 Task: Write subject "Target audience".
Action: Mouse moved to (1268, 105)
Screenshot: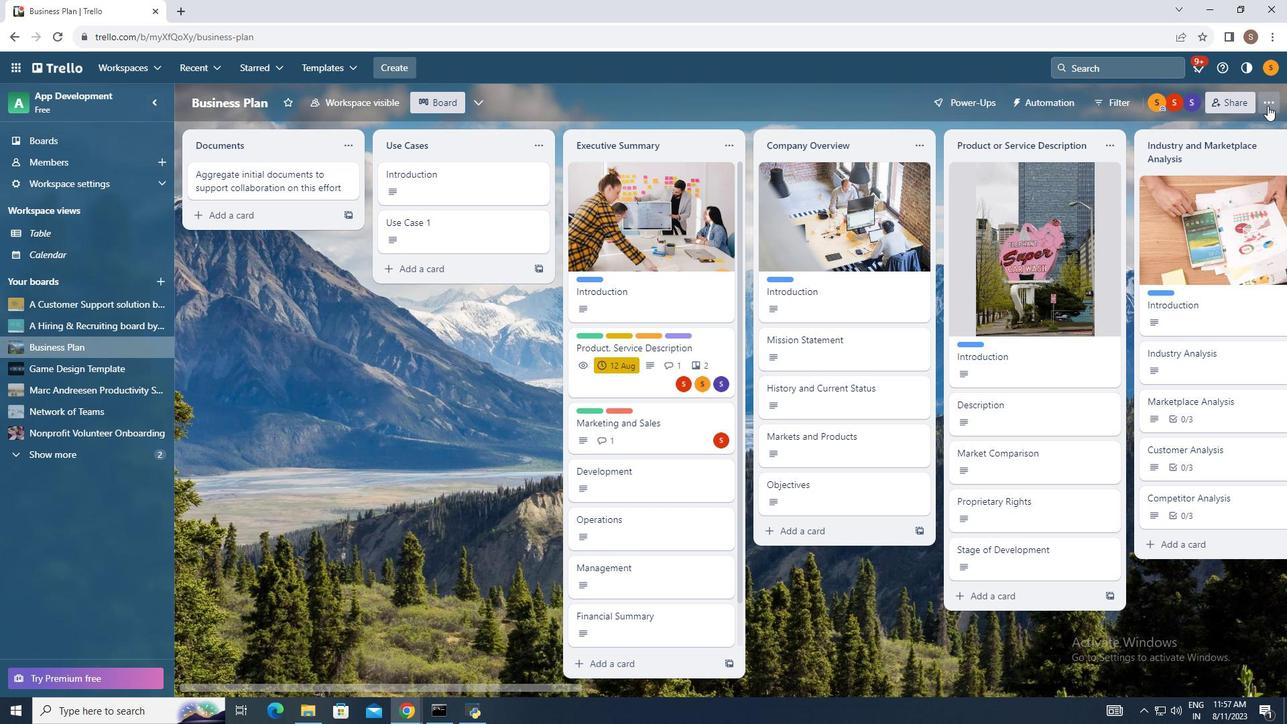 
Action: Mouse pressed left at (1268, 105)
Screenshot: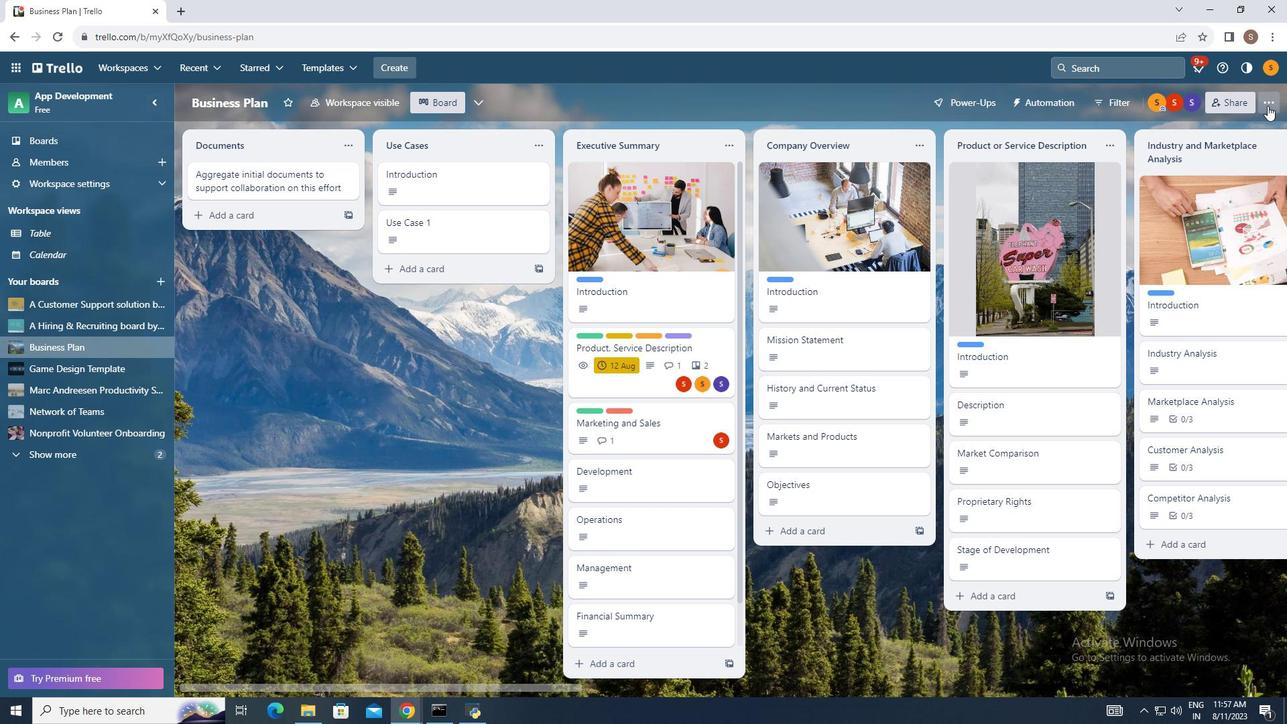 
Action: Mouse moved to (1159, 270)
Screenshot: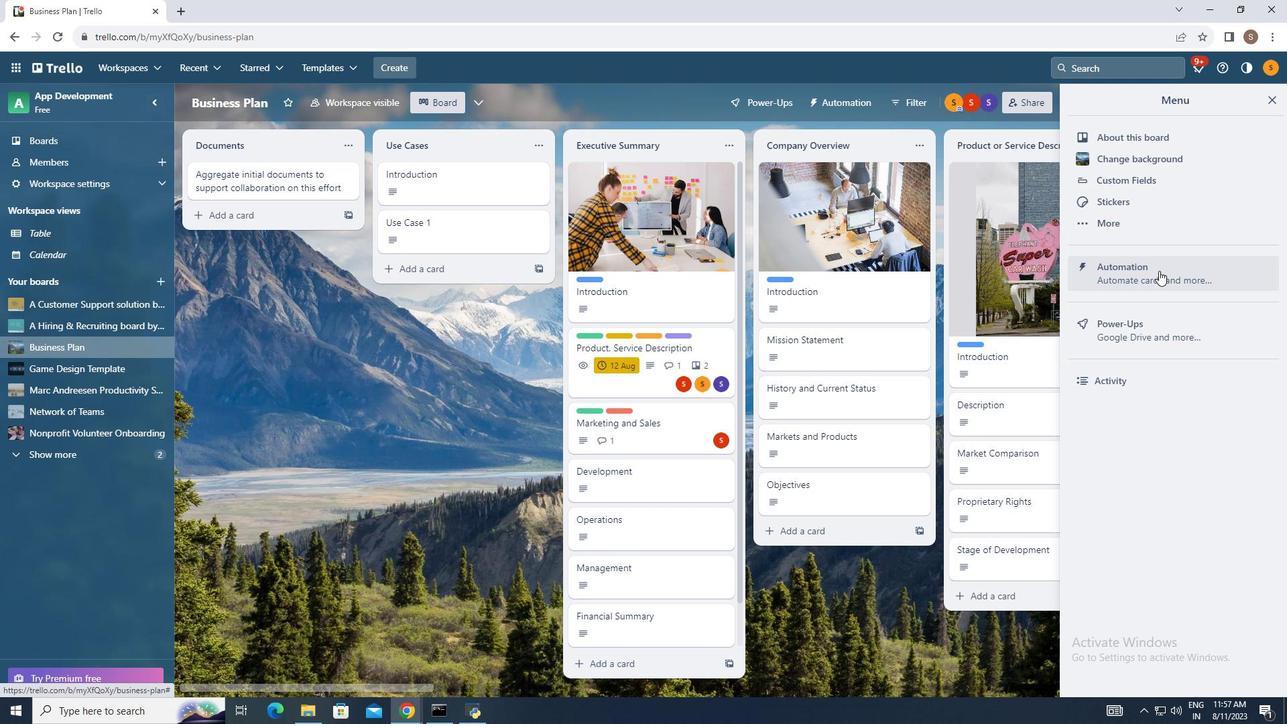 
Action: Mouse pressed left at (1159, 270)
Screenshot: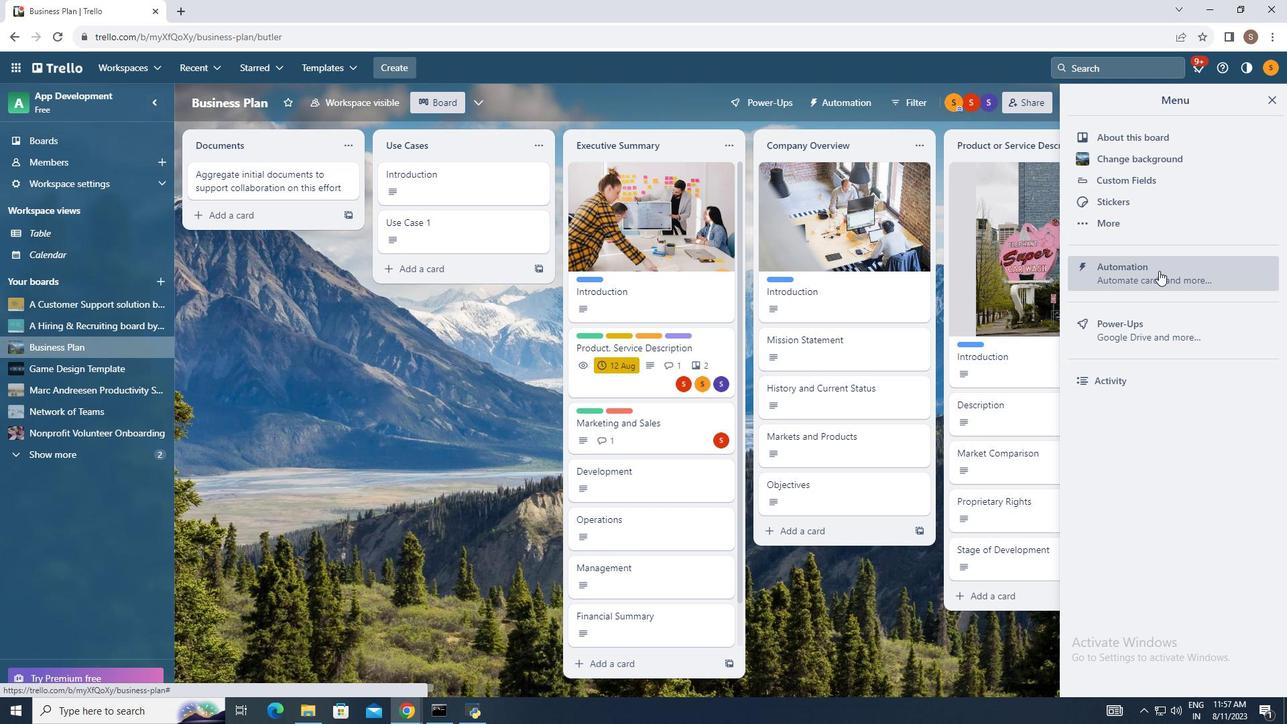 
Action: Mouse moved to (251, 321)
Screenshot: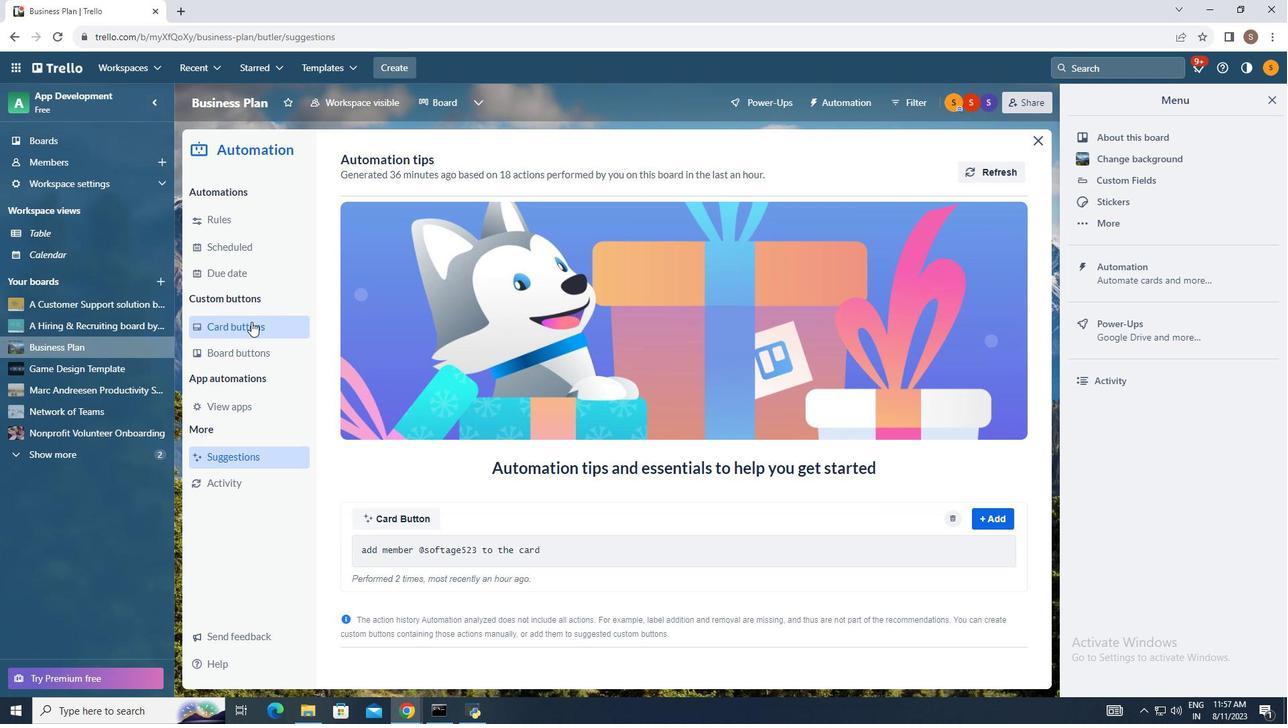 
Action: Mouse pressed left at (251, 321)
Screenshot: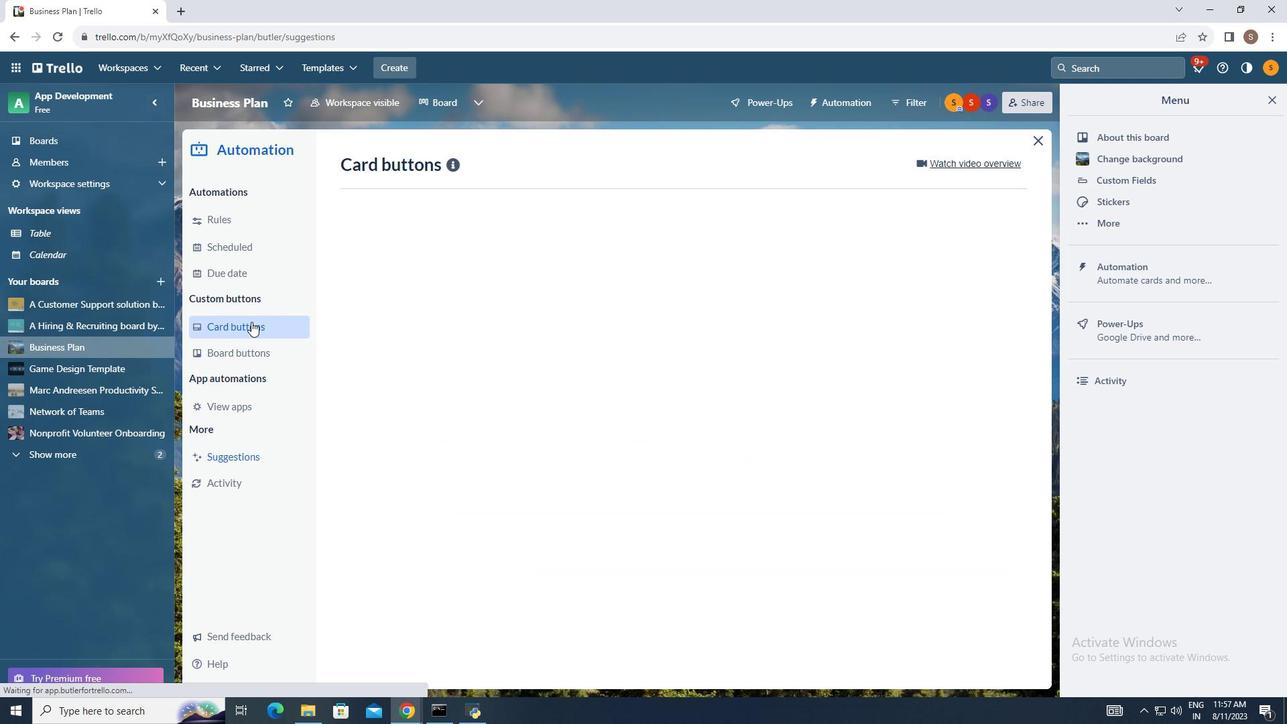 
Action: Mouse moved to (982, 162)
Screenshot: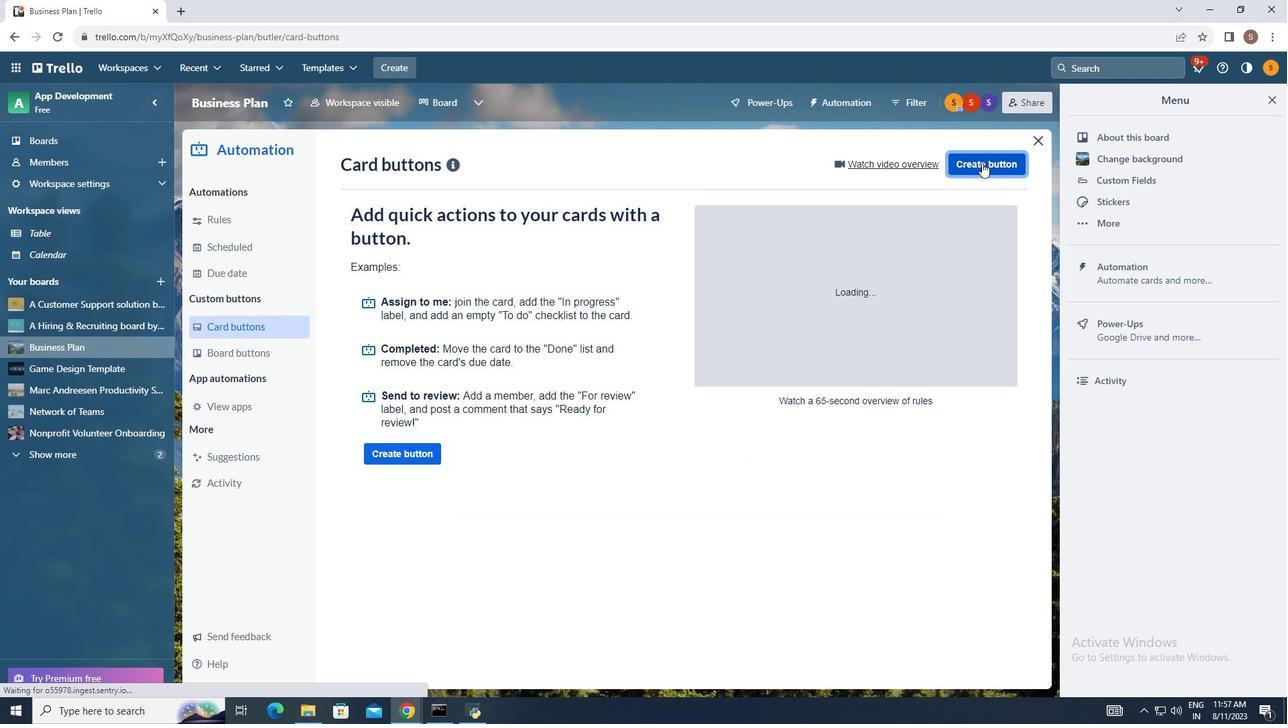 
Action: Mouse pressed left at (982, 162)
Screenshot: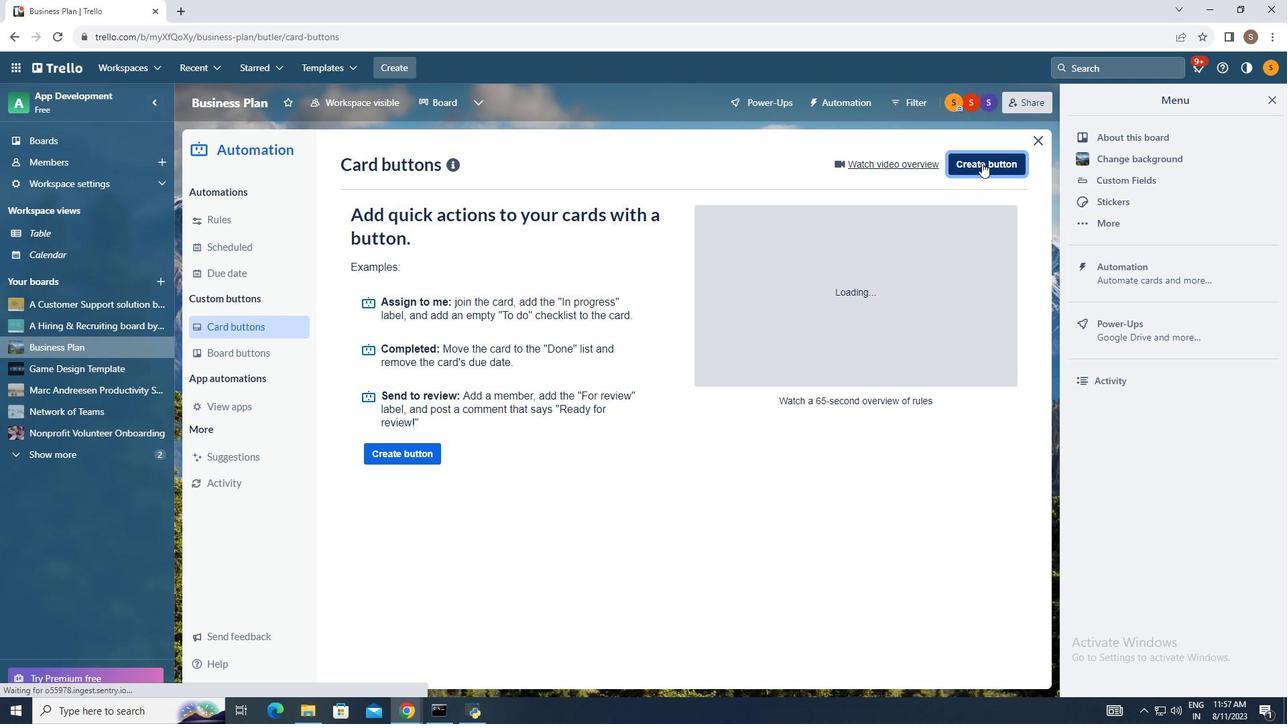 
Action: Mouse moved to (671, 356)
Screenshot: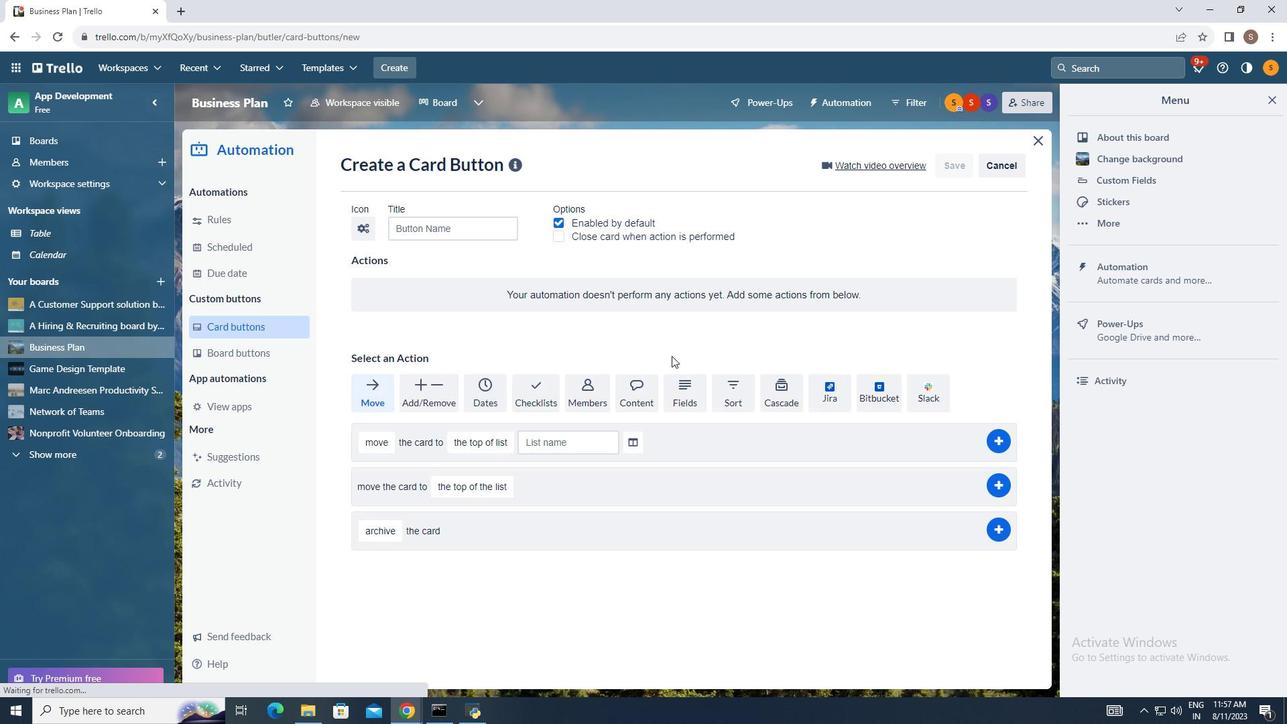 
Action: Mouse pressed left at (671, 356)
Screenshot: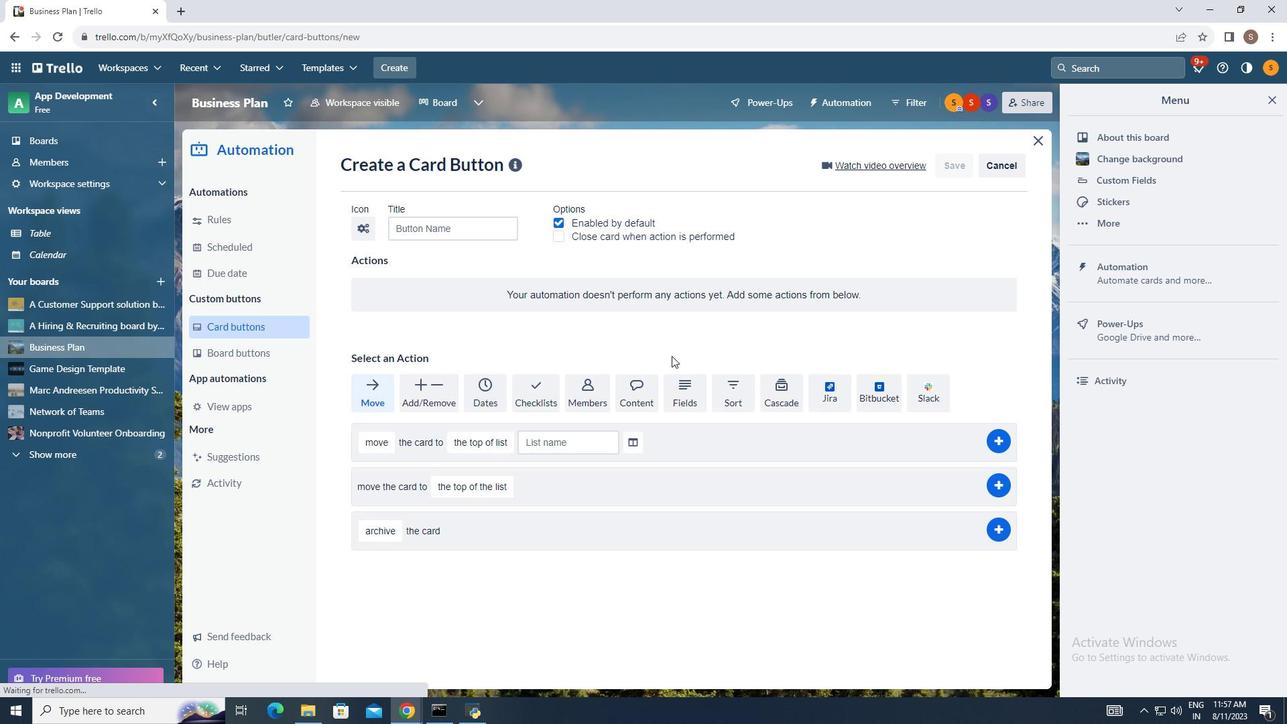 
Action: Mouse moved to (625, 390)
Screenshot: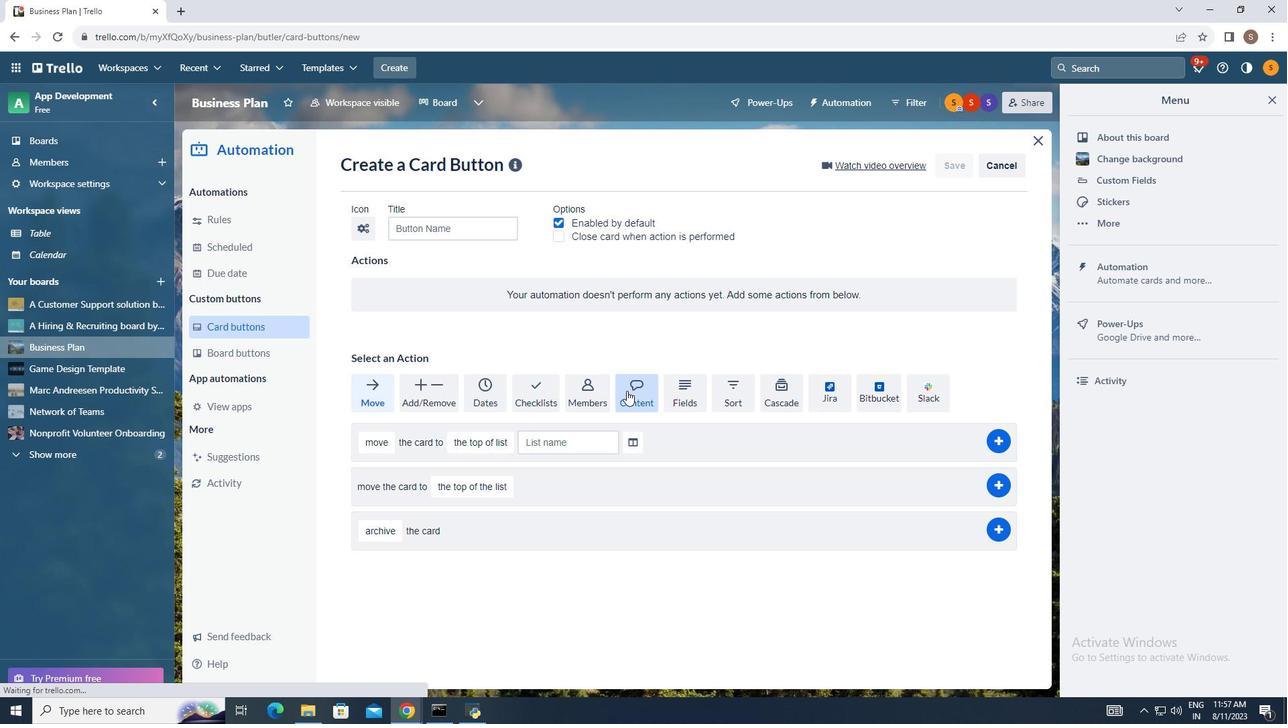 
Action: Mouse pressed left at (625, 390)
Screenshot: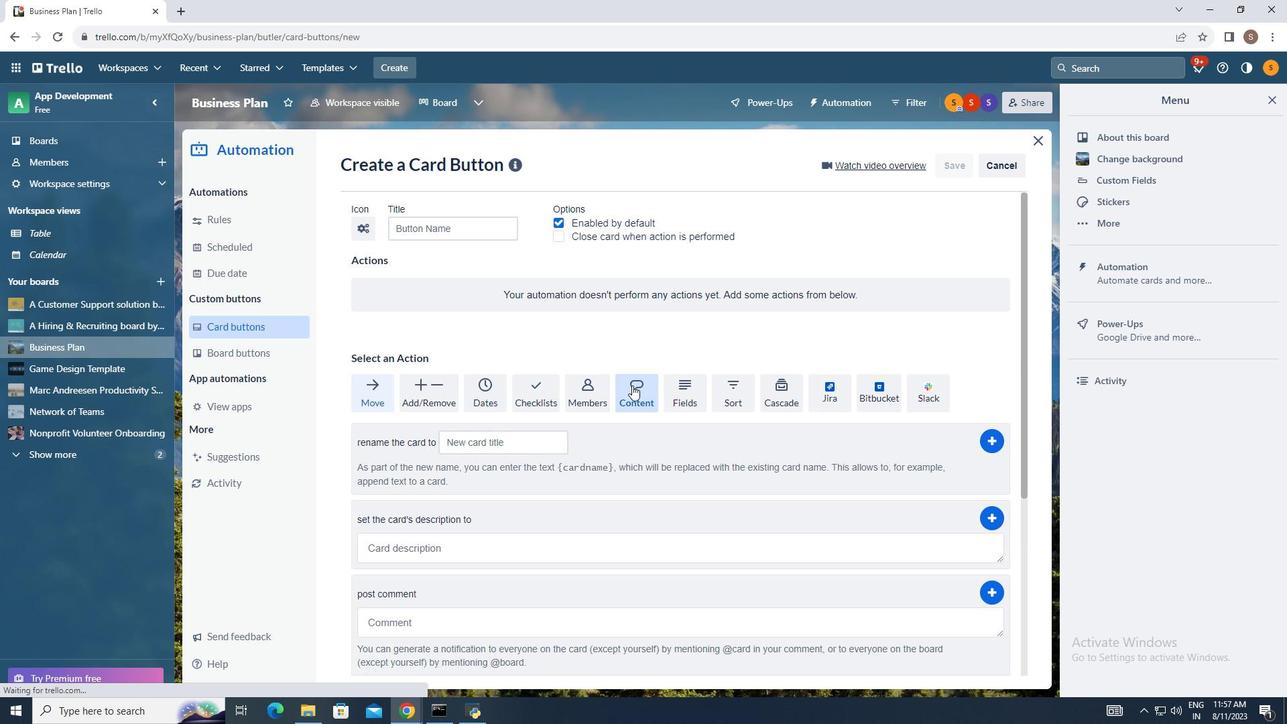 
Action: Mouse moved to (572, 508)
Screenshot: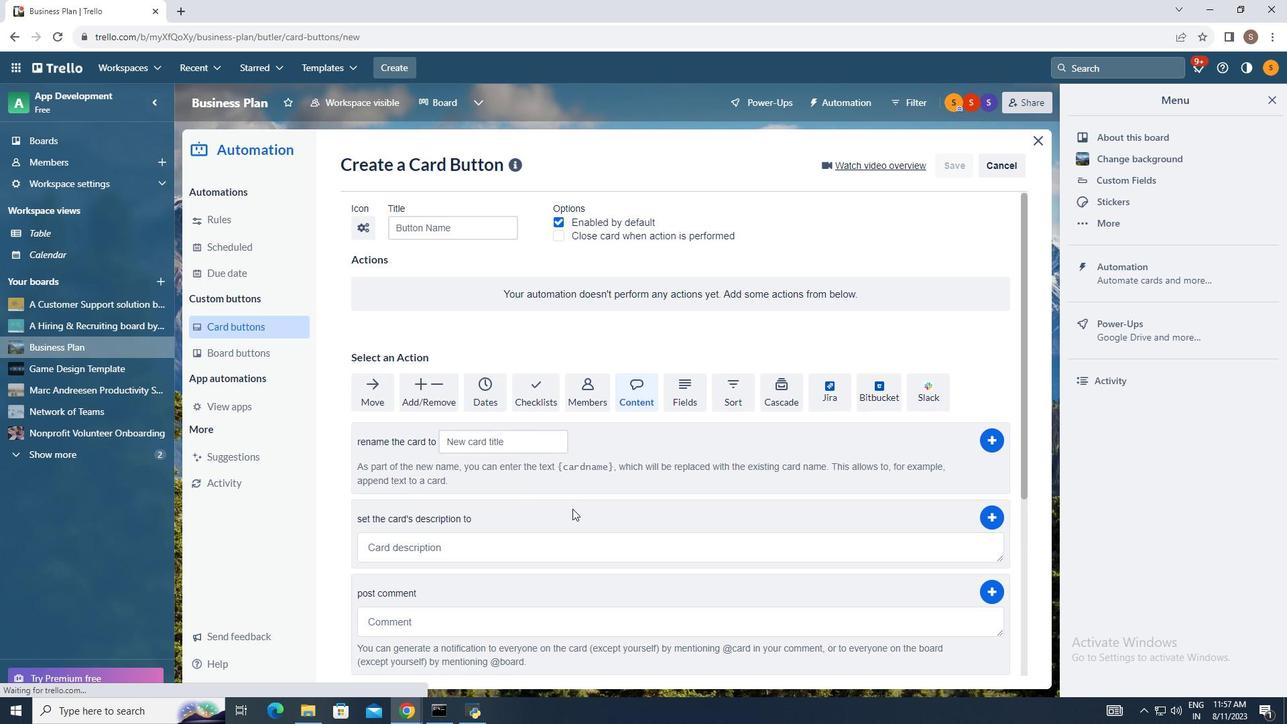 
Action: Mouse scrolled (572, 508) with delta (0, 0)
Screenshot: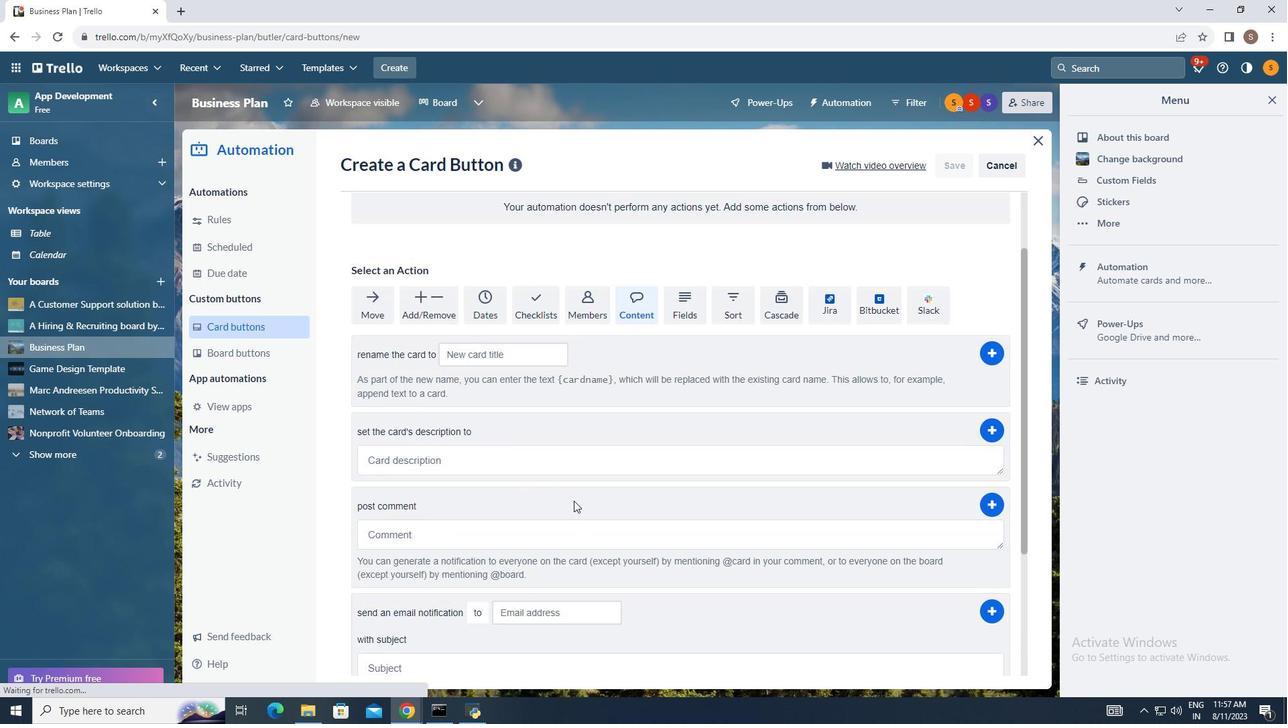 
Action: Mouse scrolled (572, 508) with delta (0, 0)
Screenshot: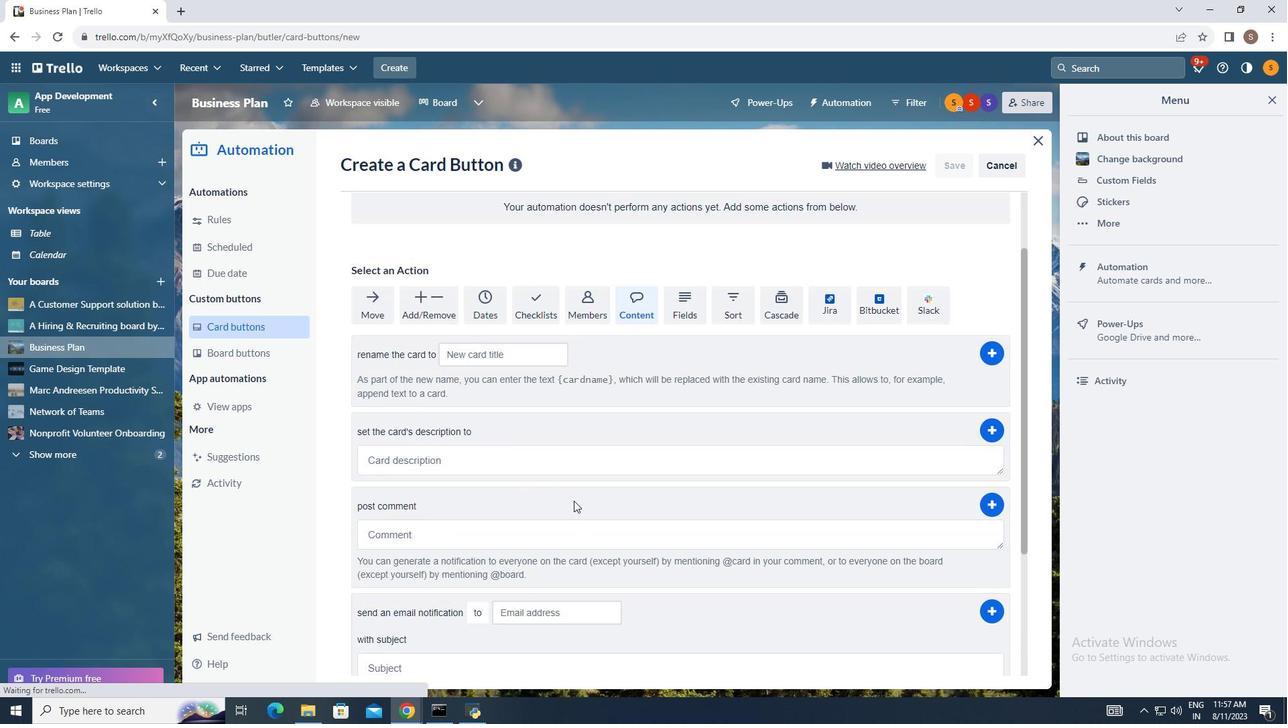 
Action: Mouse moved to (572, 506)
Screenshot: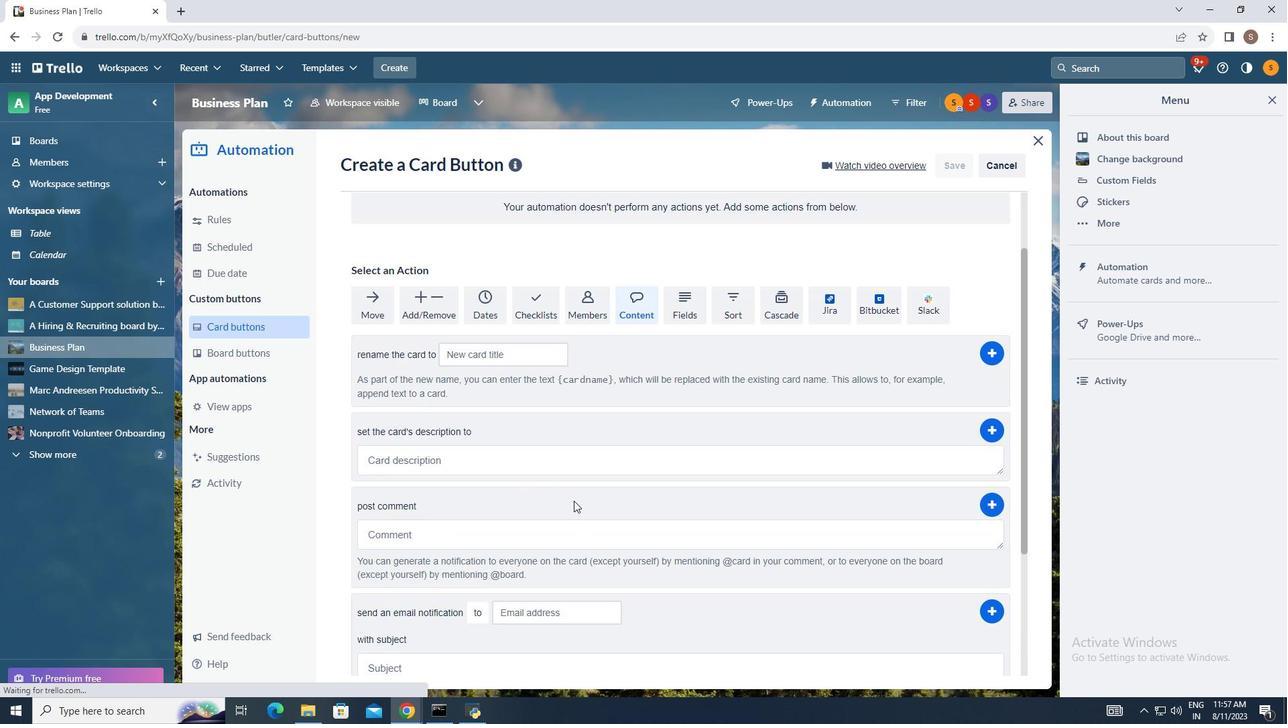 
Action: Mouse scrolled (572, 506) with delta (0, 0)
Screenshot: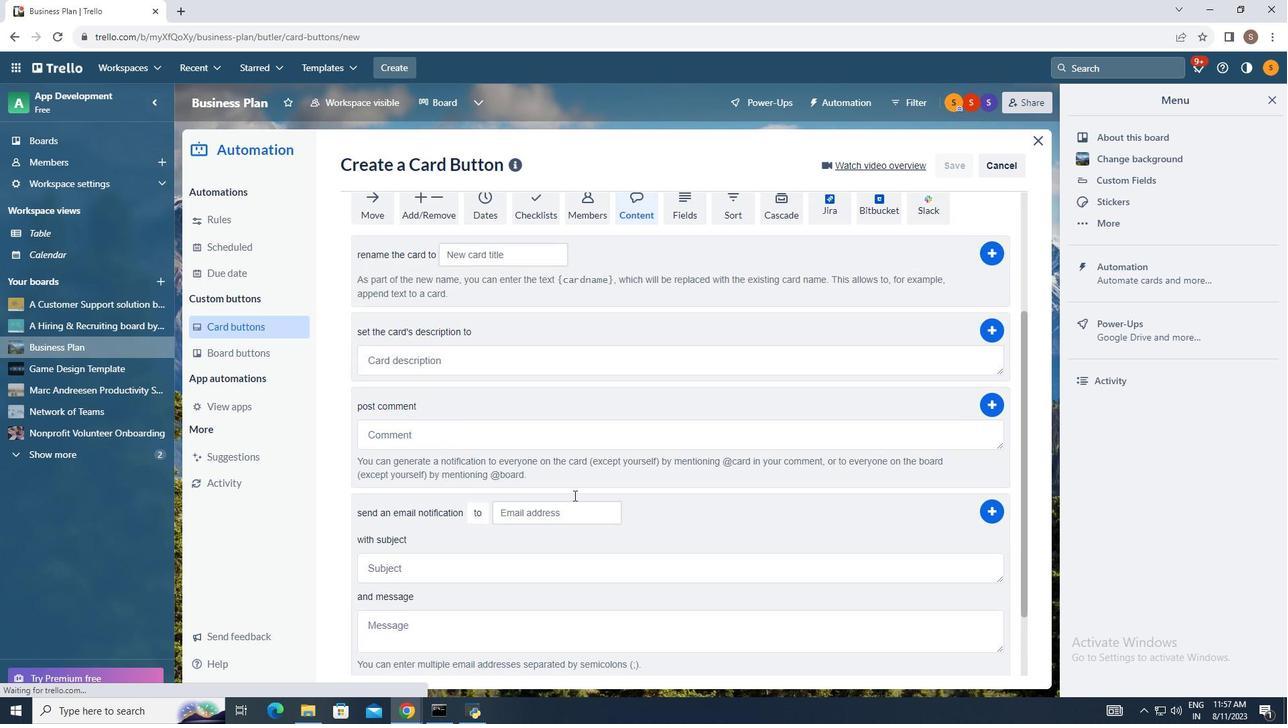 
Action: Mouse moved to (574, 492)
Screenshot: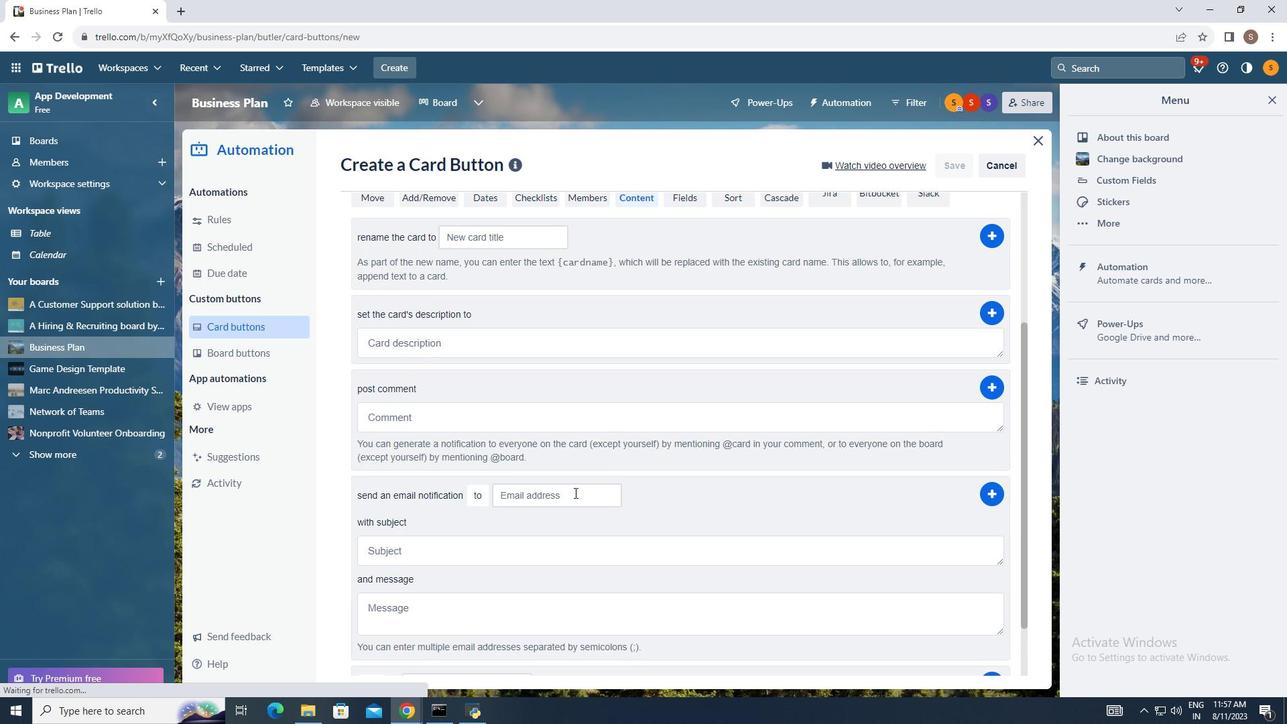 
Action: Mouse scrolled (574, 492) with delta (0, 0)
Screenshot: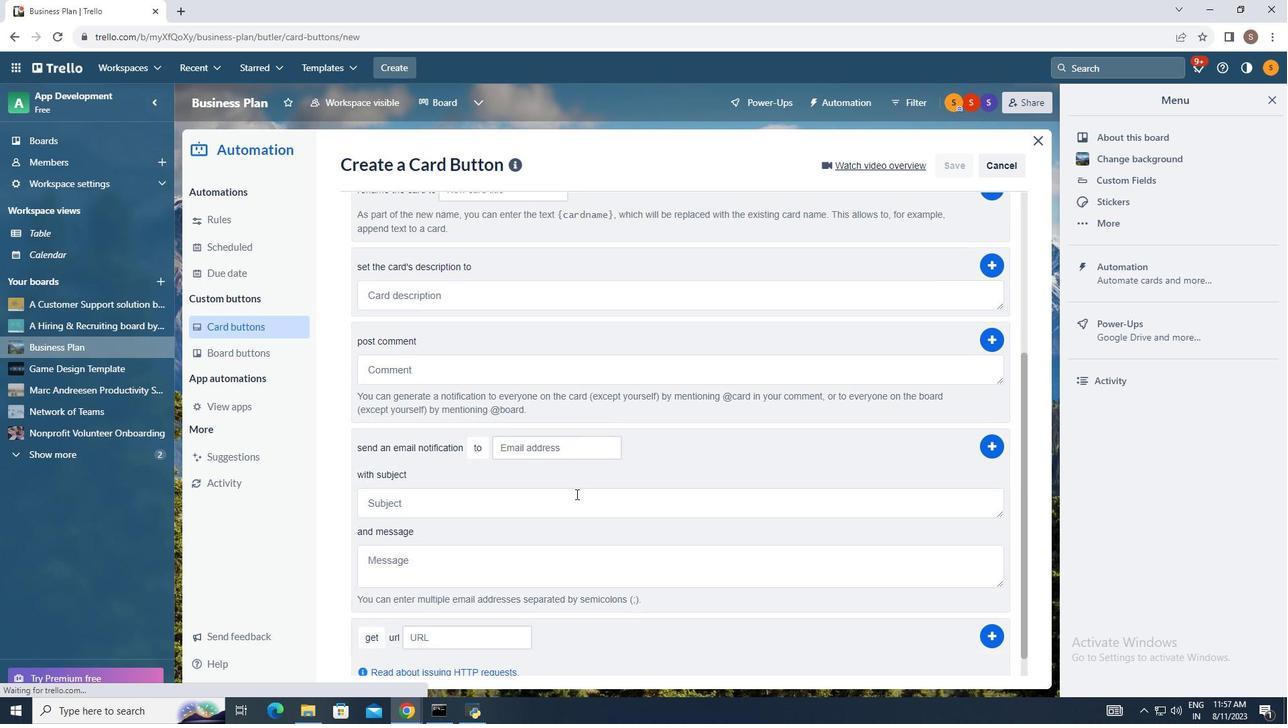 
Action: Mouse moved to (574, 492)
Screenshot: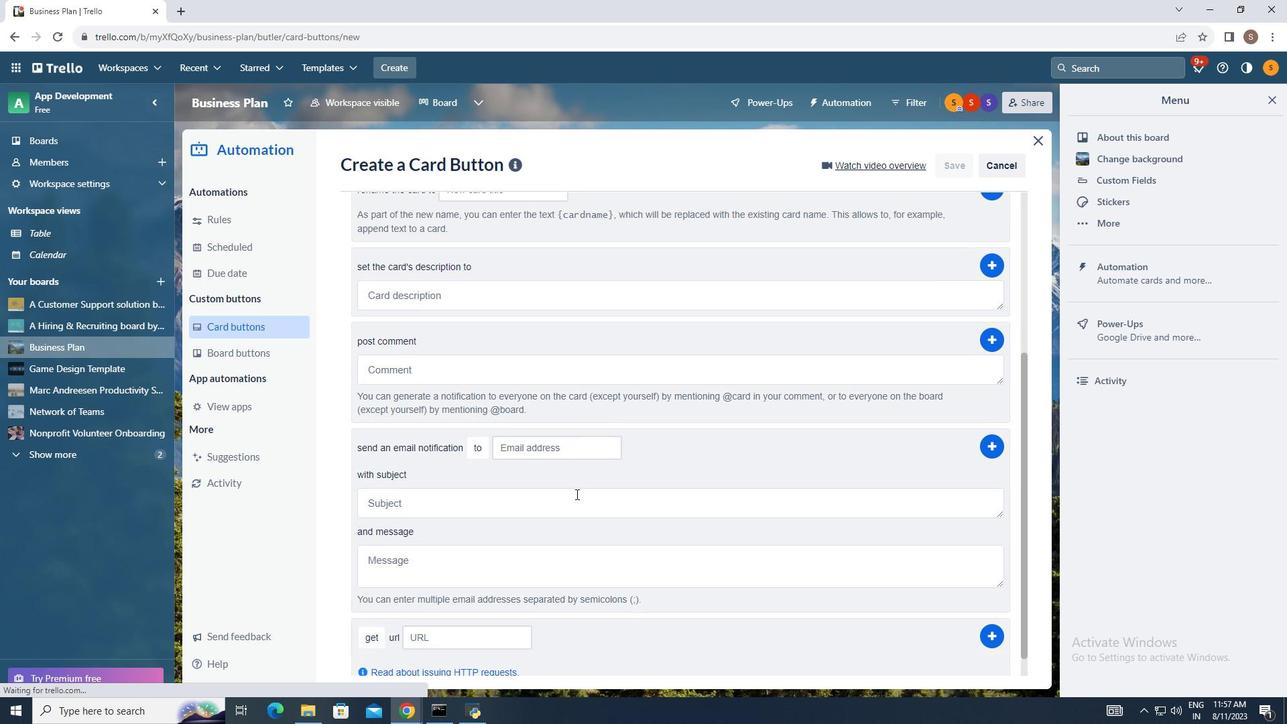 
Action: Mouse scrolled (574, 492) with delta (0, 0)
Screenshot: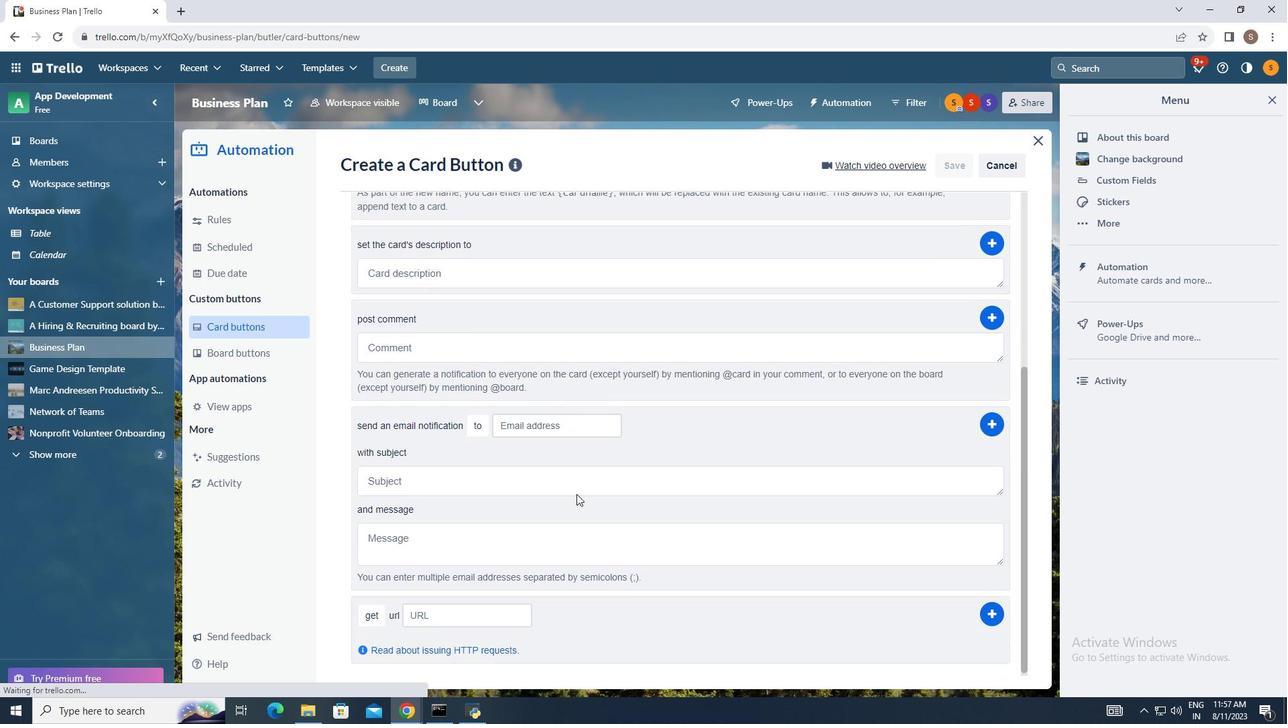 
Action: Mouse moved to (502, 478)
Screenshot: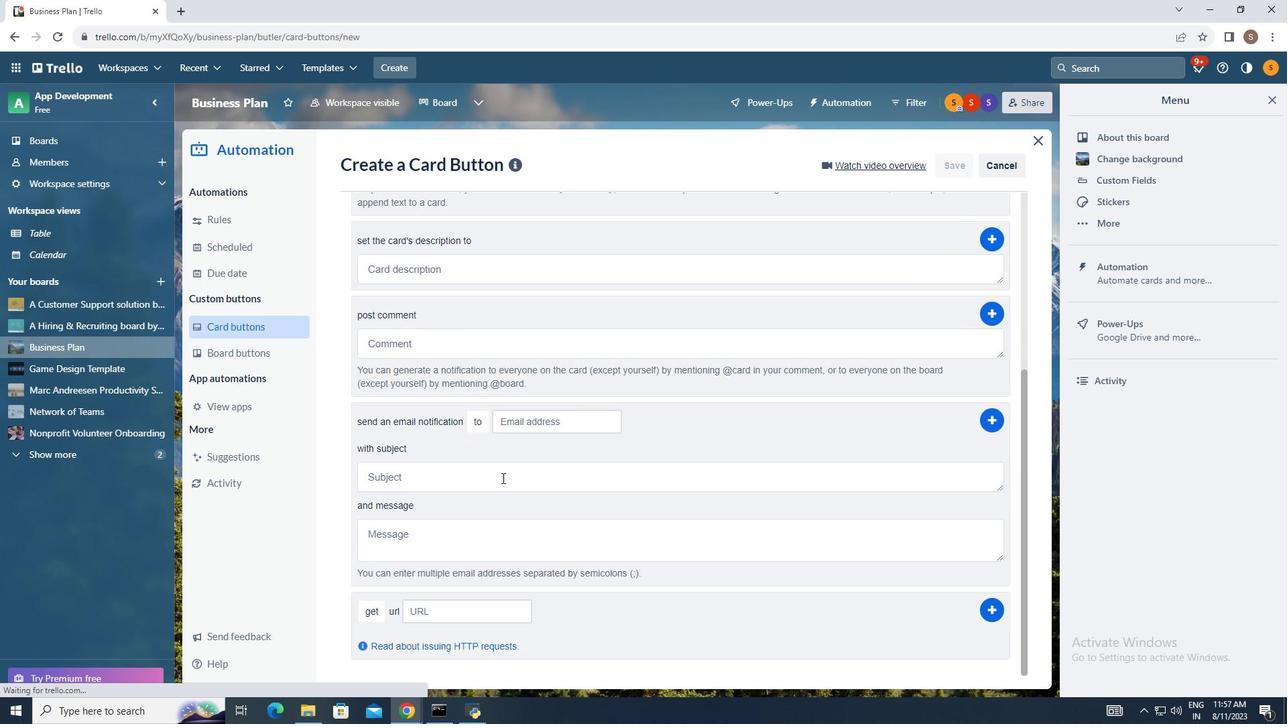 
Action: Mouse pressed left at (502, 478)
Screenshot: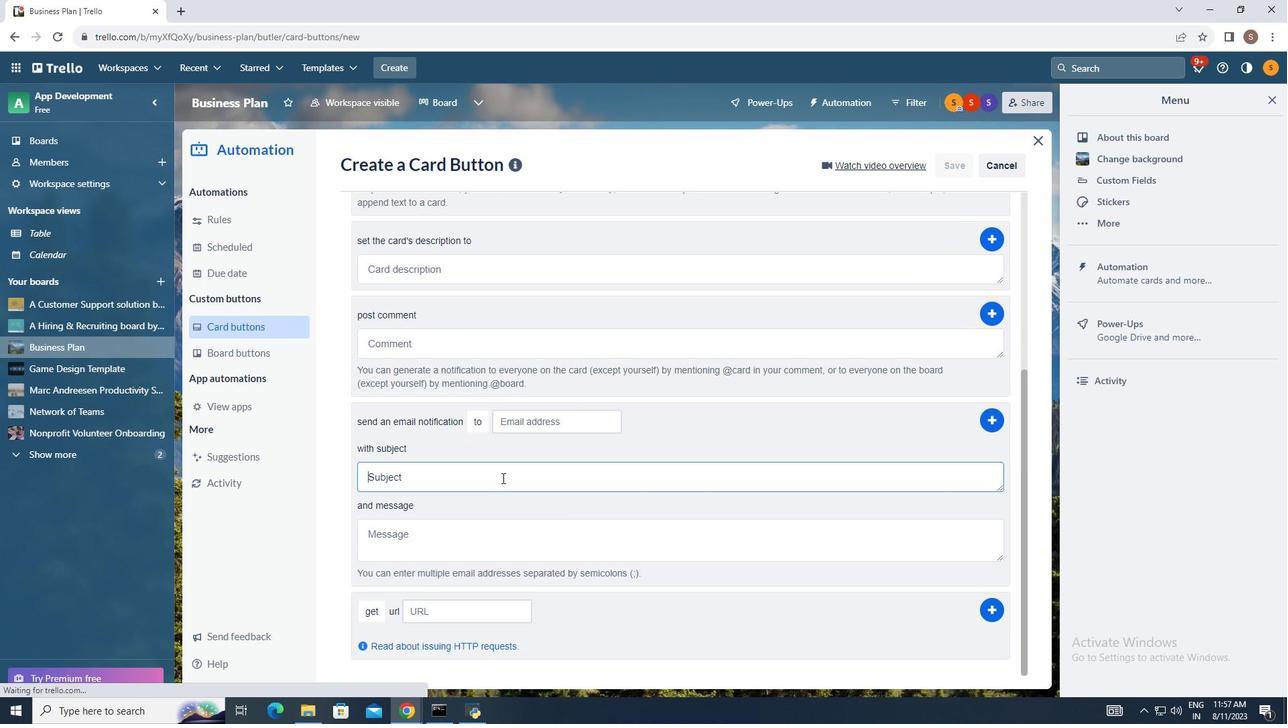 
Action: Key pressed <Key.shift_r><Key.shift_r>Target<Key.space>audience
Screenshot: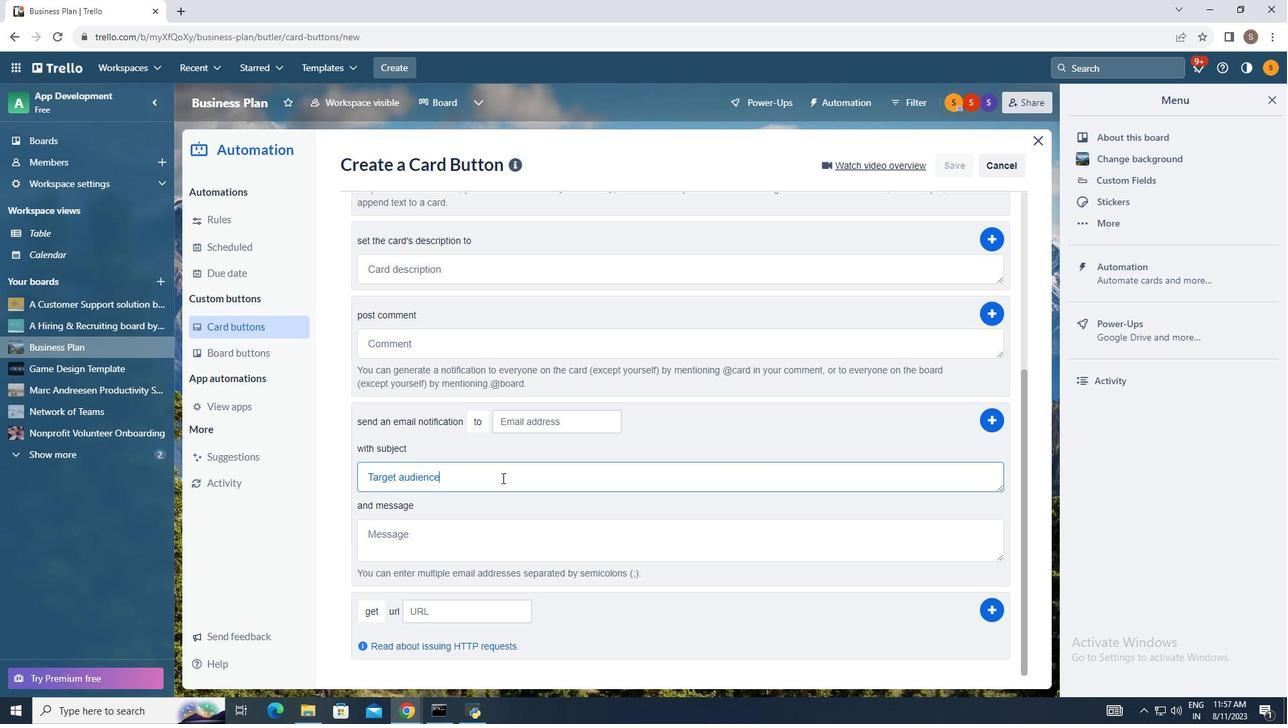 
Action: Mouse moved to (990, 426)
Screenshot: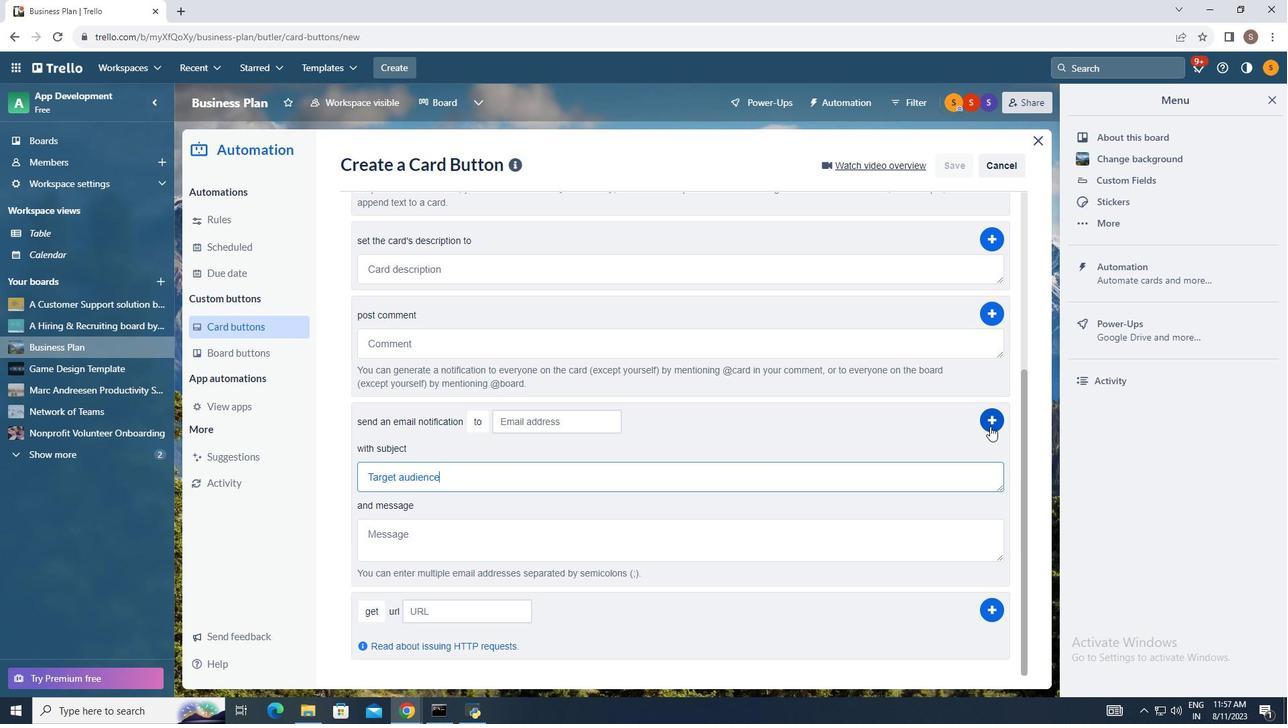 
Action: Mouse pressed left at (990, 426)
Screenshot: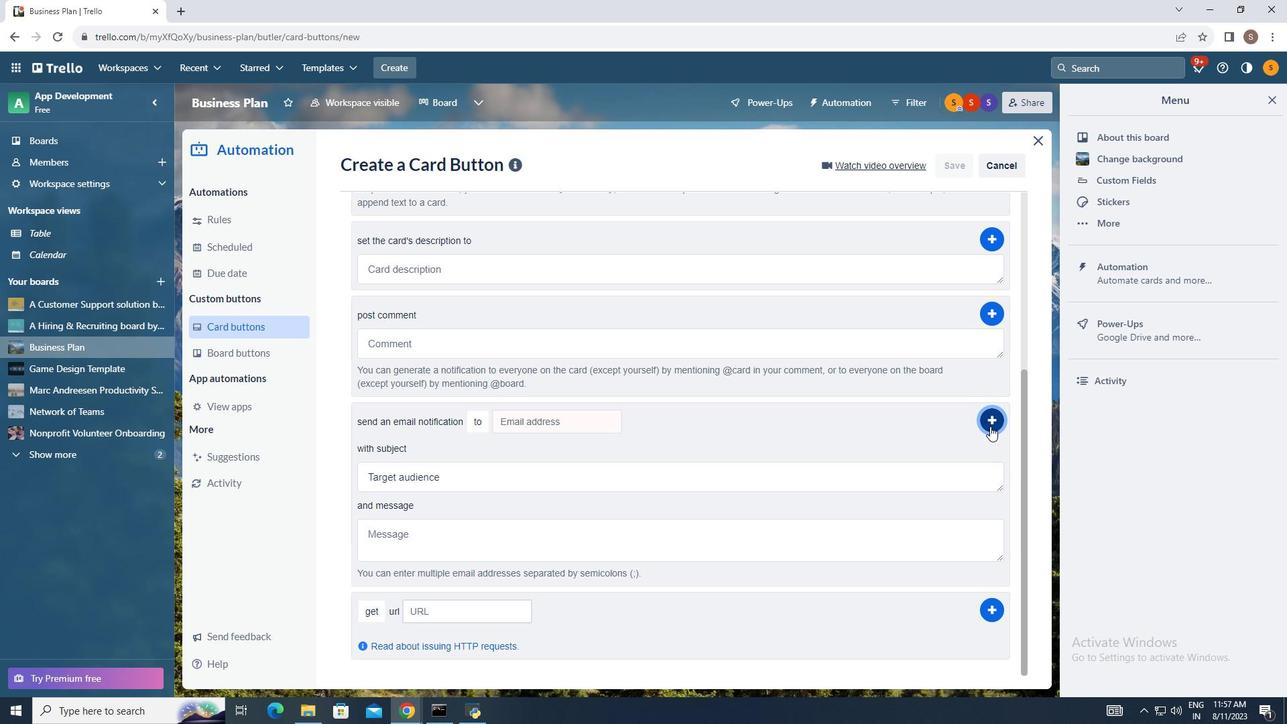 
